 Task: Make in the project ByteBridge an epic 'Single Sign-On (SSO) Implementation'. Create in the project ByteBridge an epic 'Customer Support Portal Development'. Add in the project ByteBridge an epic 'Agile Coaching and Training'
Action: Mouse moved to (189, 56)
Screenshot: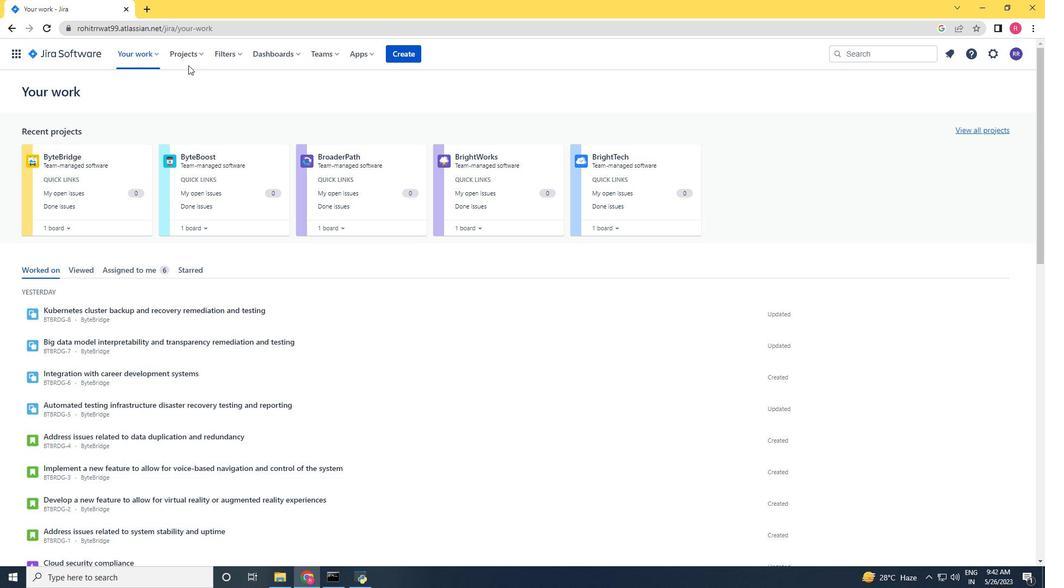
Action: Mouse pressed left at (189, 56)
Screenshot: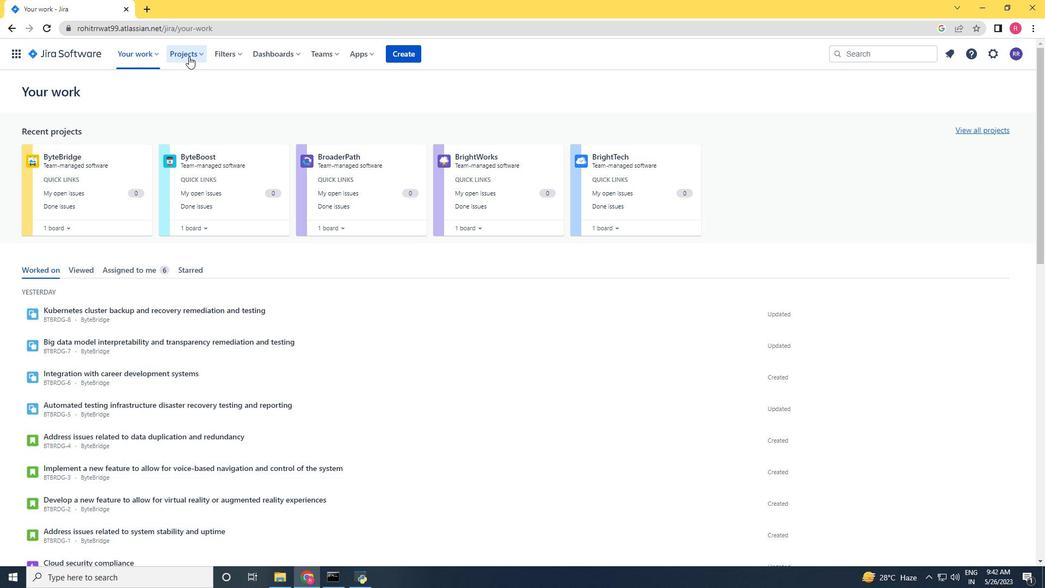 
Action: Mouse moved to (203, 94)
Screenshot: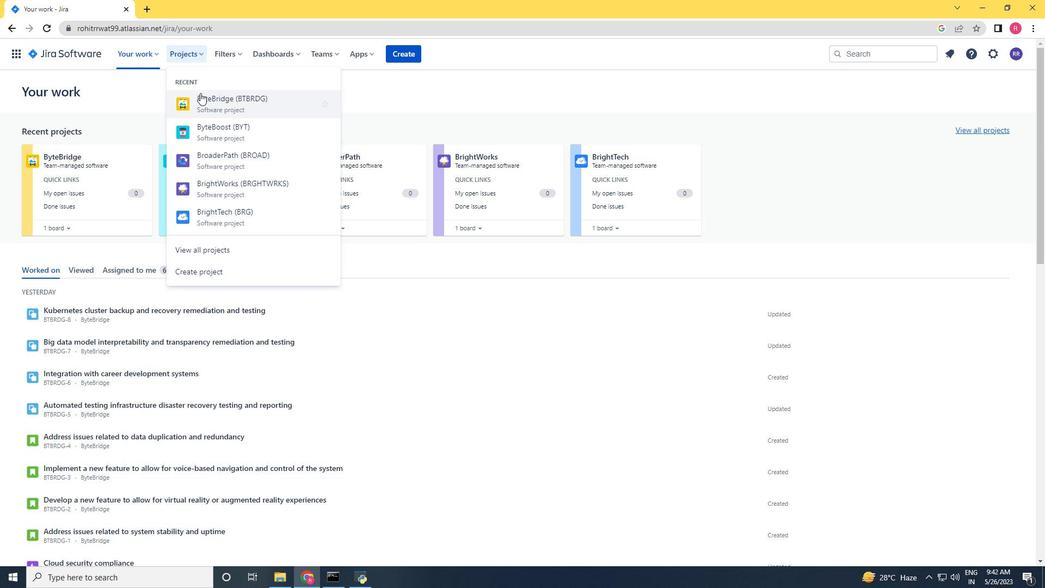 
Action: Mouse pressed left at (203, 94)
Screenshot: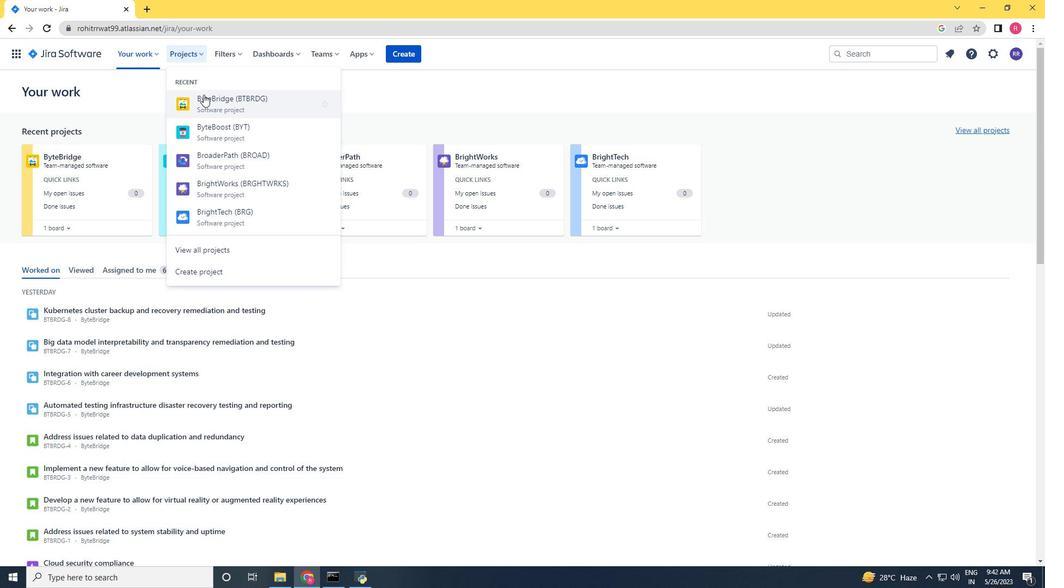 
Action: Mouse moved to (63, 158)
Screenshot: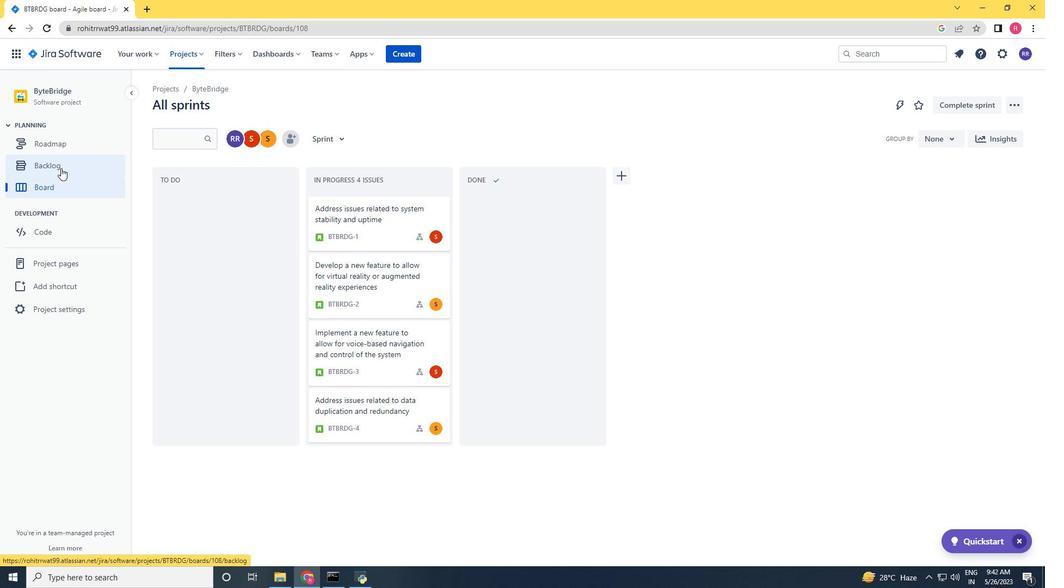 
Action: Mouse pressed left at (63, 158)
Screenshot: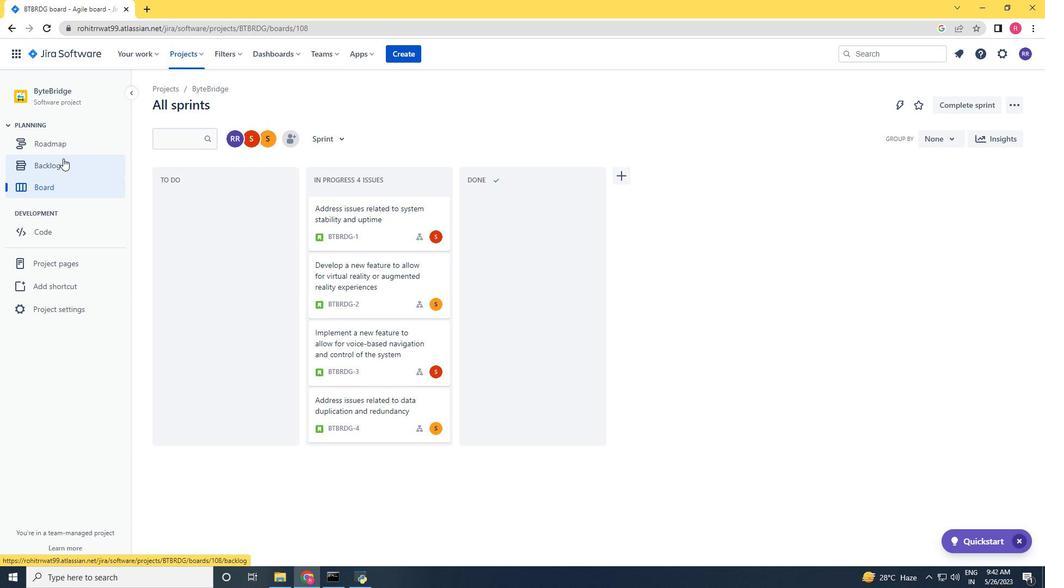 
Action: Mouse moved to (325, 142)
Screenshot: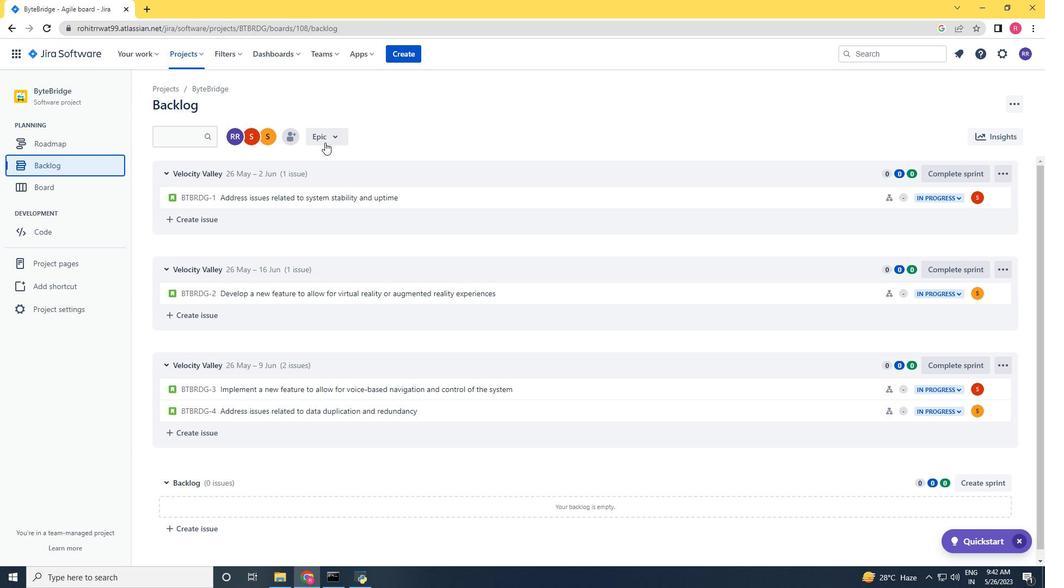 
Action: Mouse pressed left at (325, 142)
Screenshot: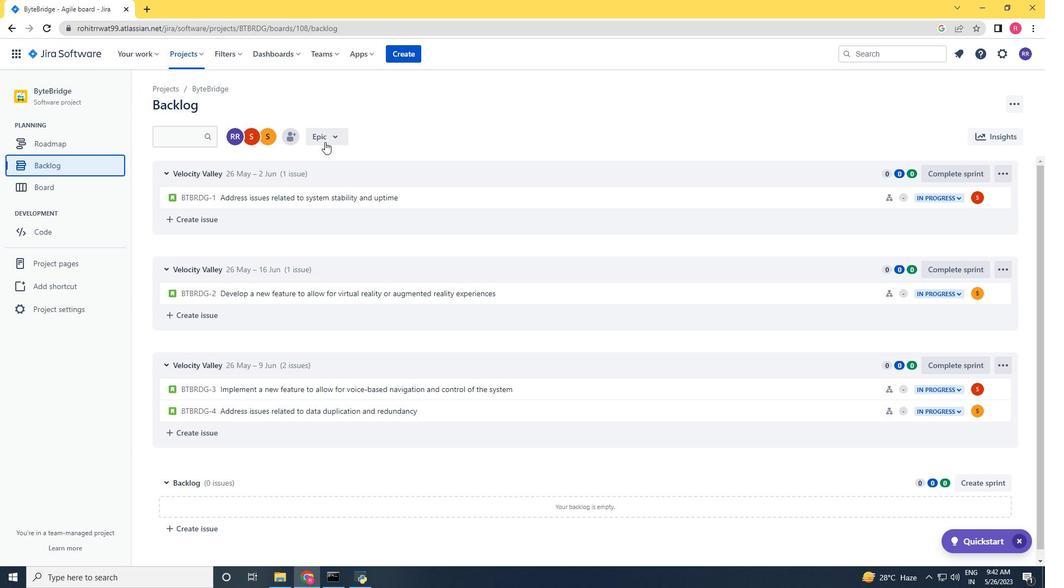 
Action: Mouse moved to (333, 199)
Screenshot: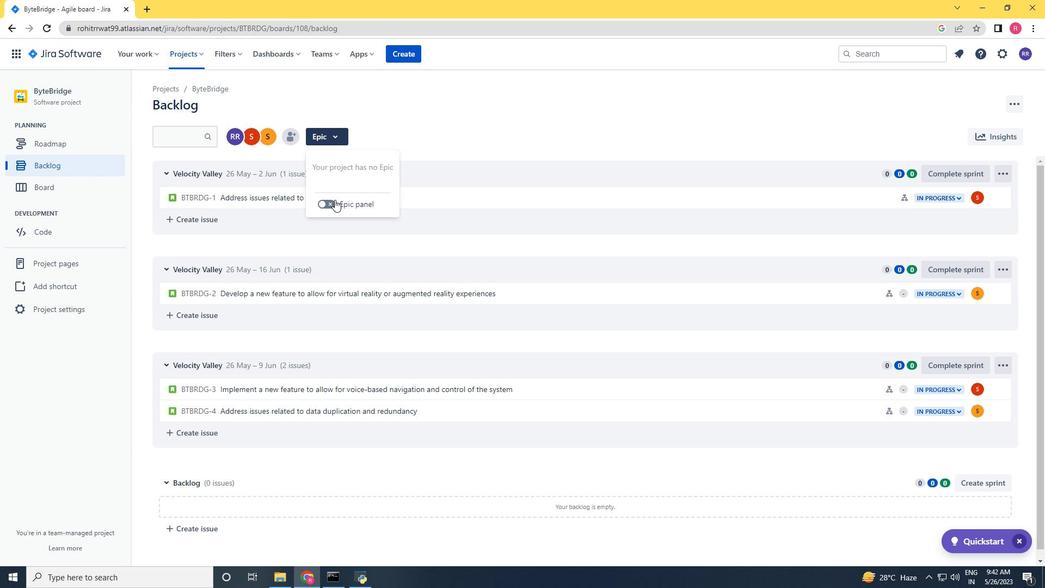 
Action: Mouse pressed left at (333, 199)
Screenshot: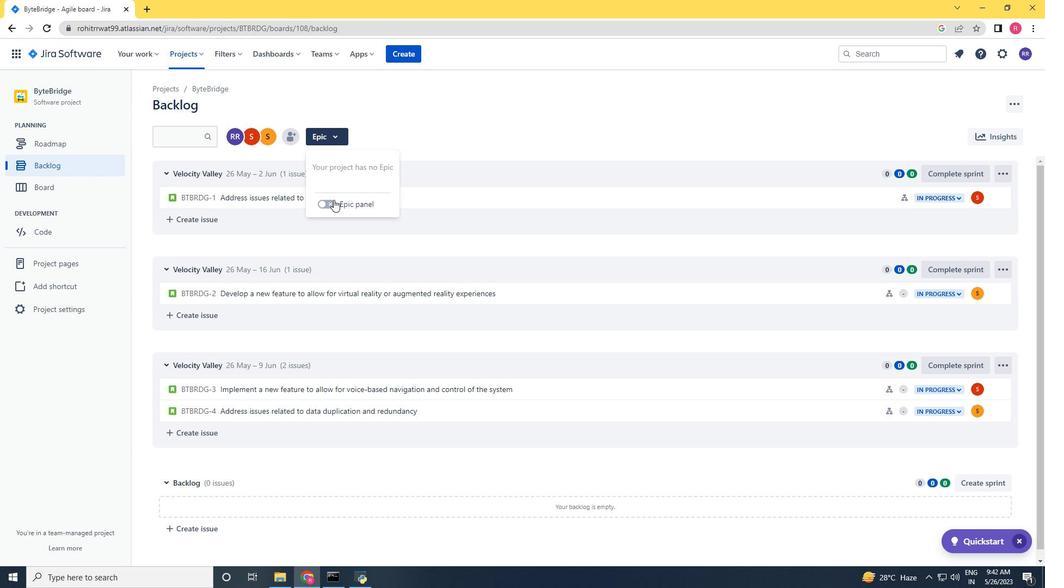
Action: Mouse moved to (218, 385)
Screenshot: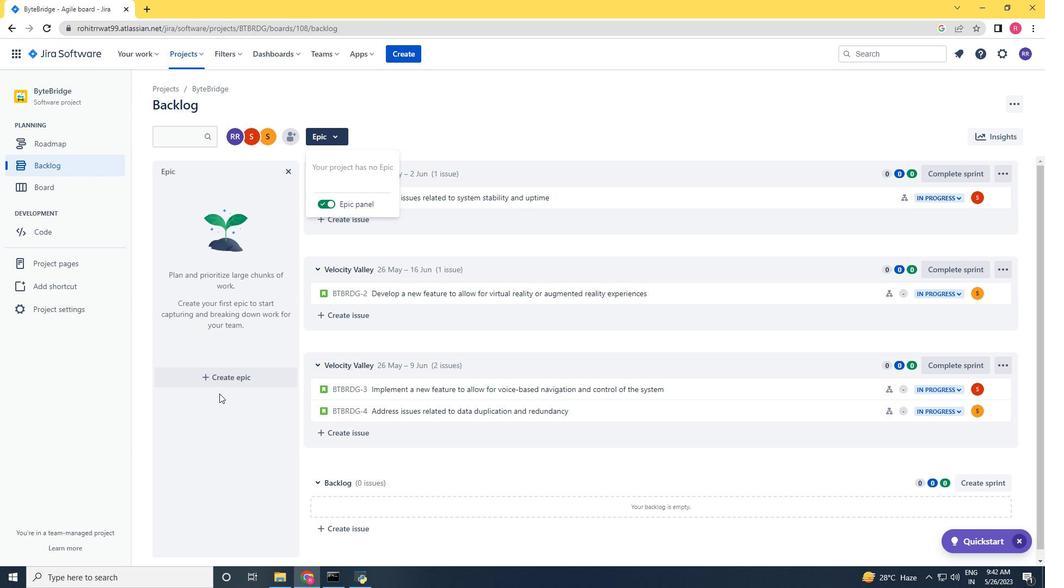 
Action: Mouse pressed left at (218, 385)
Screenshot: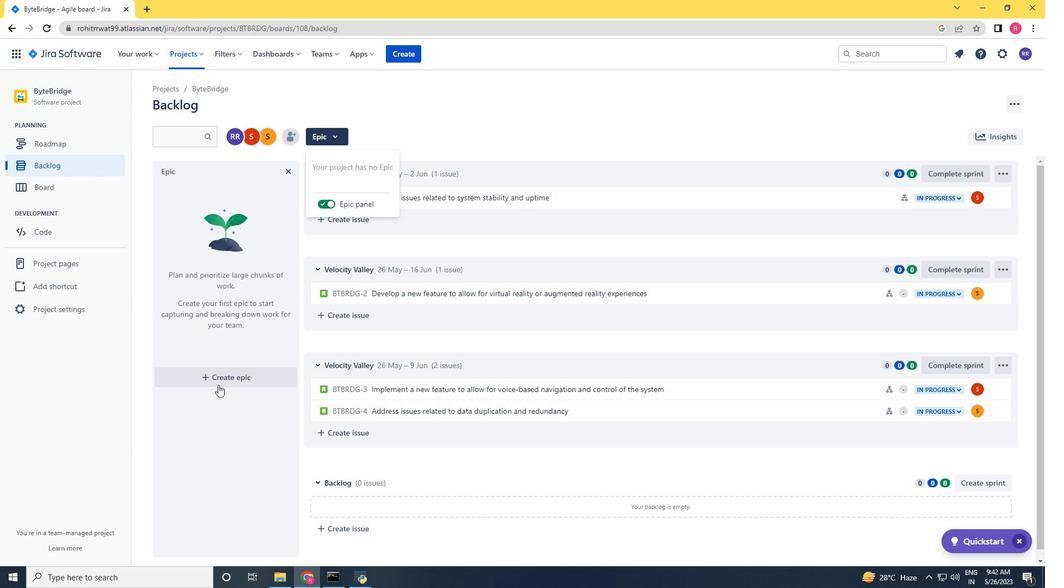 
Action: Mouse moved to (1044, 188)
Screenshot: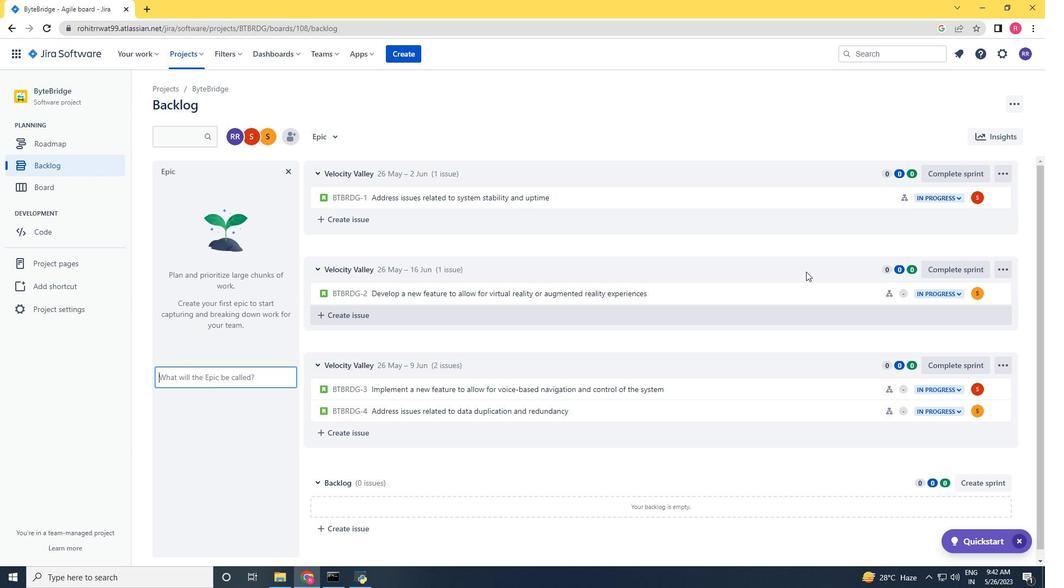 
Action: Key pressed <Key.shift>Single<Key.space><Key.shift>Sign-<Key.shift>On<Key.space><Key.shift_r>(SSO0<Key.backspace><Key.shift_r>)<Key.space><Key.shift>Imo<Key.backspace>plementation<Key.space><Key.enter><Key.shift>Customer<Key.space><Key.shift>Support<Key.space><Key.shift>Portal<Key.space><Key.shift>Development<Key.space><Key.enter><Key.shift><Key.shift><Key.shift><Key.shift><Key.shift><Key.shift><Key.shift><Key.shift><Key.shift><Key.shift><Key.shift><Key.shift><Key.shift><Key.shift>Agile<Key.space><Key.shift>Coaching<Key.space>and<Key.space><Key.shift>Tram<Key.backspace>ining<Key.space><Key.enter>
Screenshot: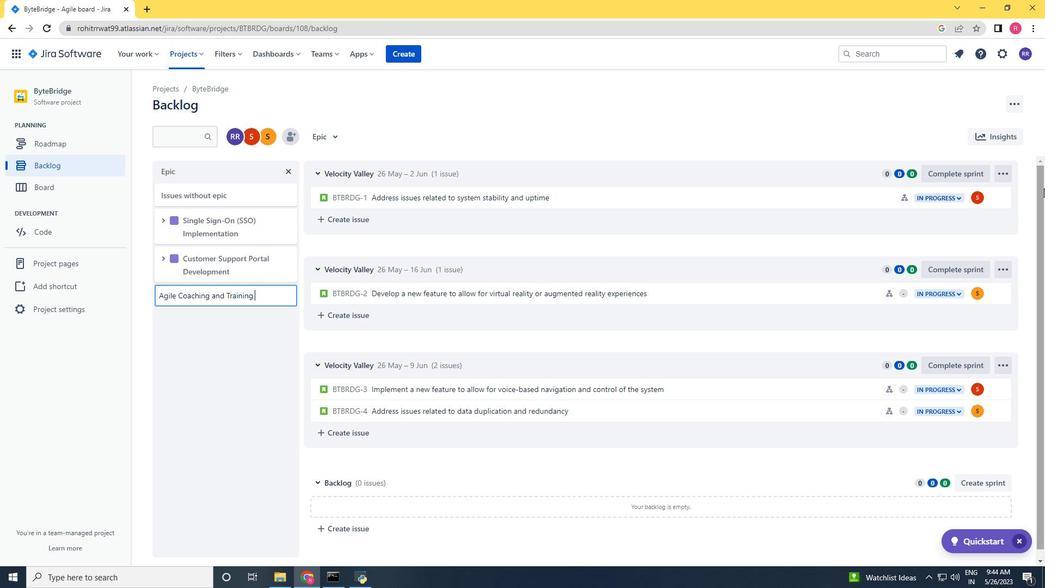 
Action: Mouse scrolled (1044, 189) with delta (0, 0)
Screenshot: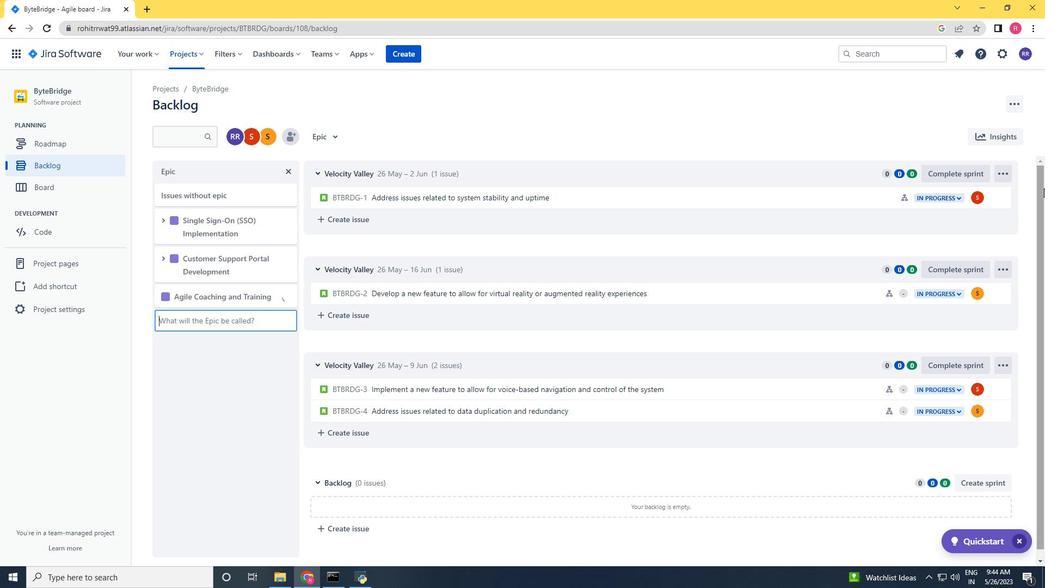 
Action: Mouse moved to (1045, 188)
Screenshot: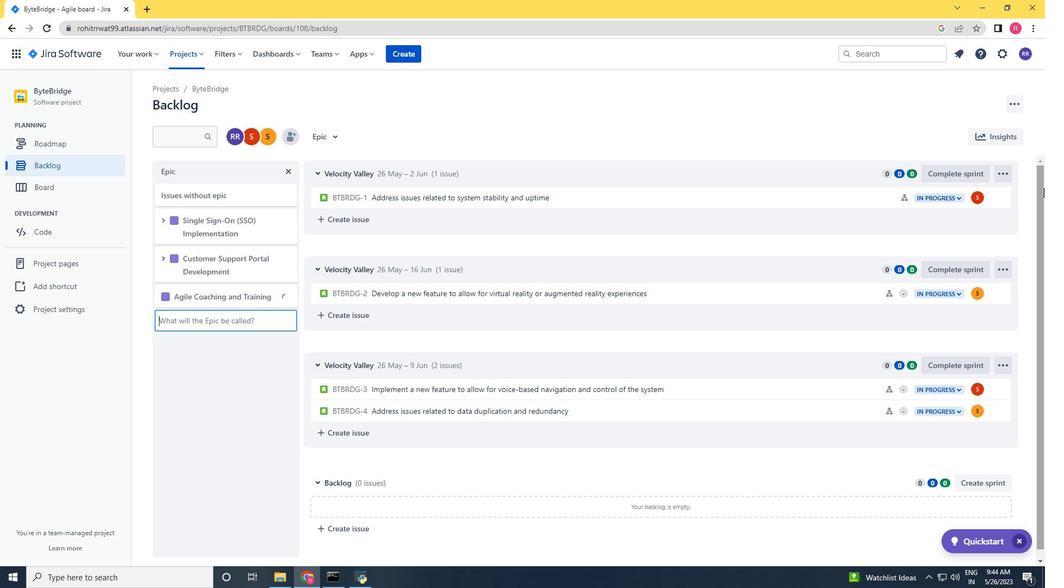 
Action: Mouse scrolled (1045, 189) with delta (0, 0)
Screenshot: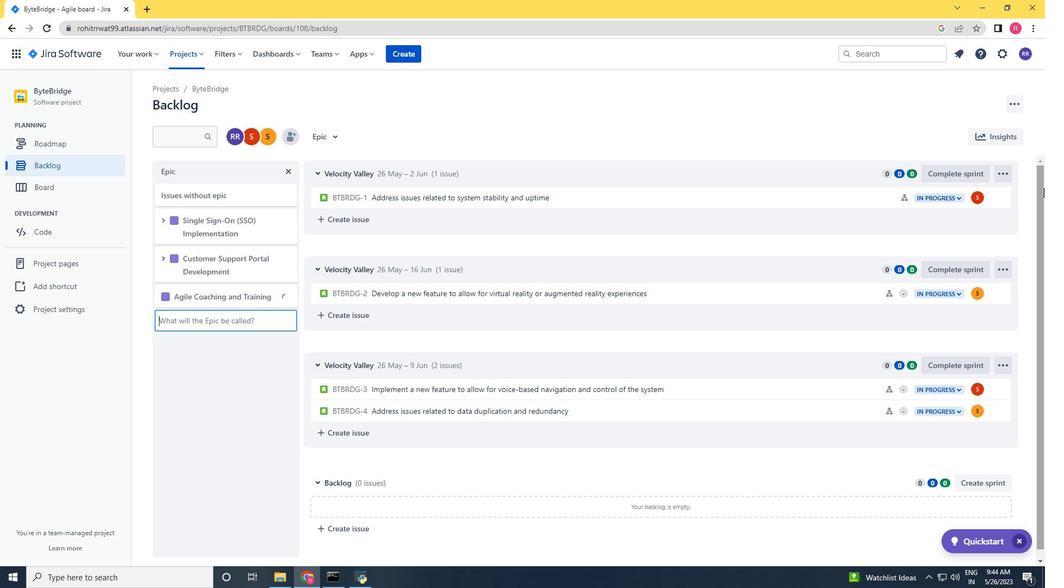 
Action: Mouse moved to (965, 282)
Screenshot: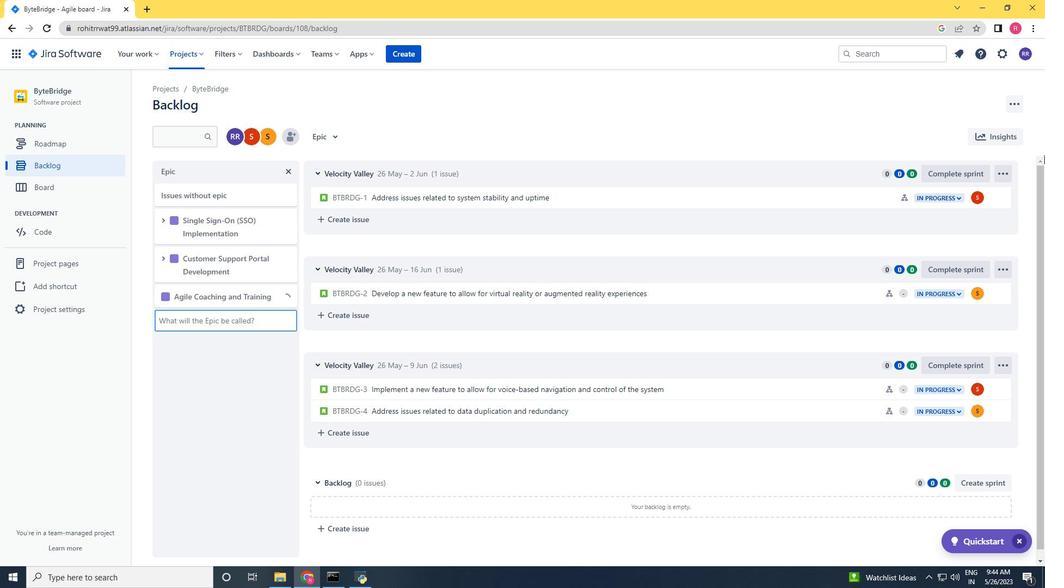 
Action: Mouse scrolled (965, 283) with delta (0, 0)
Screenshot: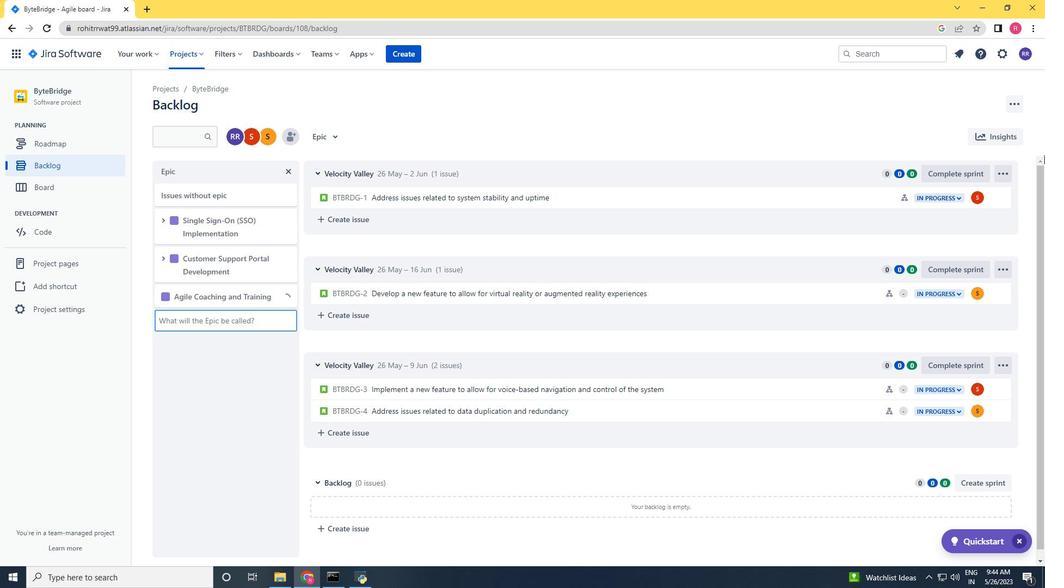 
Action: Mouse moved to (17, 50)
Screenshot: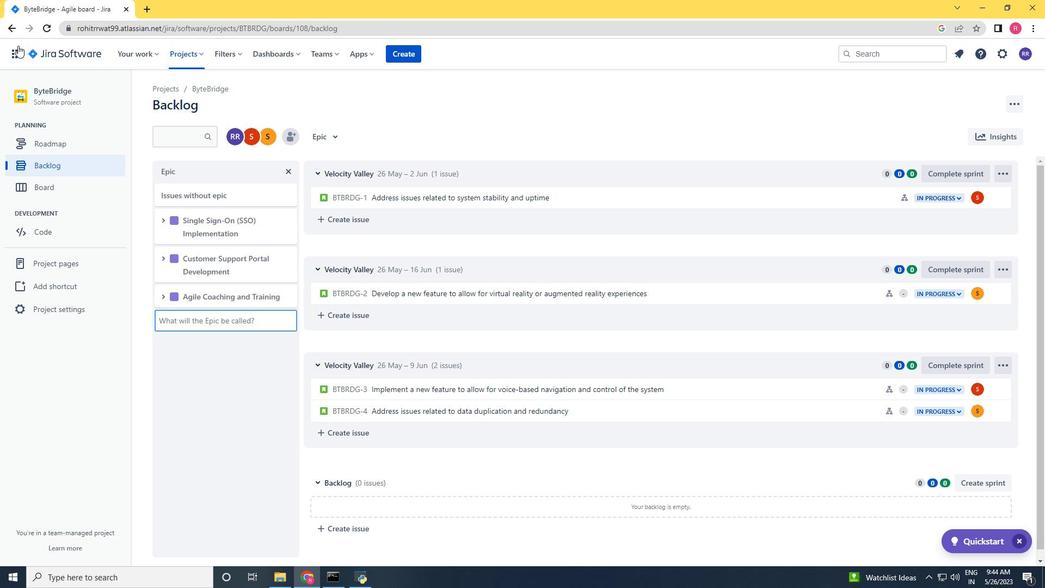 
